 Task: Check the Life & Style blogs.
Action: Mouse moved to (938, 158)
Screenshot: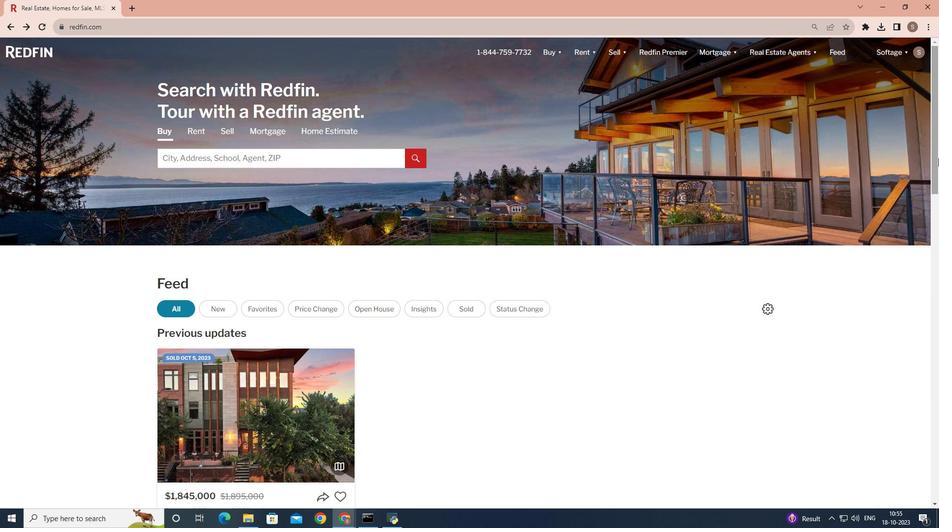 
Action: Mouse pressed left at (938, 158)
Screenshot: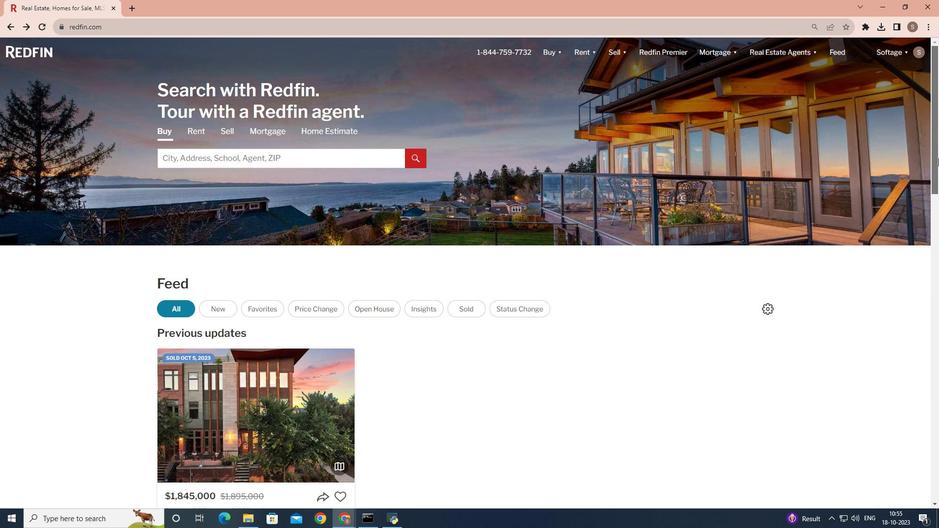 
Action: Mouse moved to (258, 418)
Screenshot: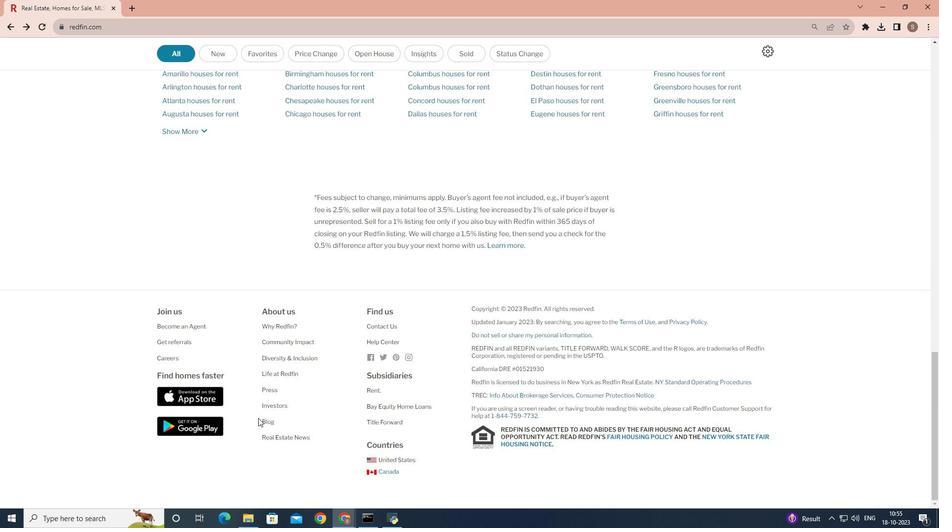 
Action: Mouse pressed left at (258, 418)
Screenshot: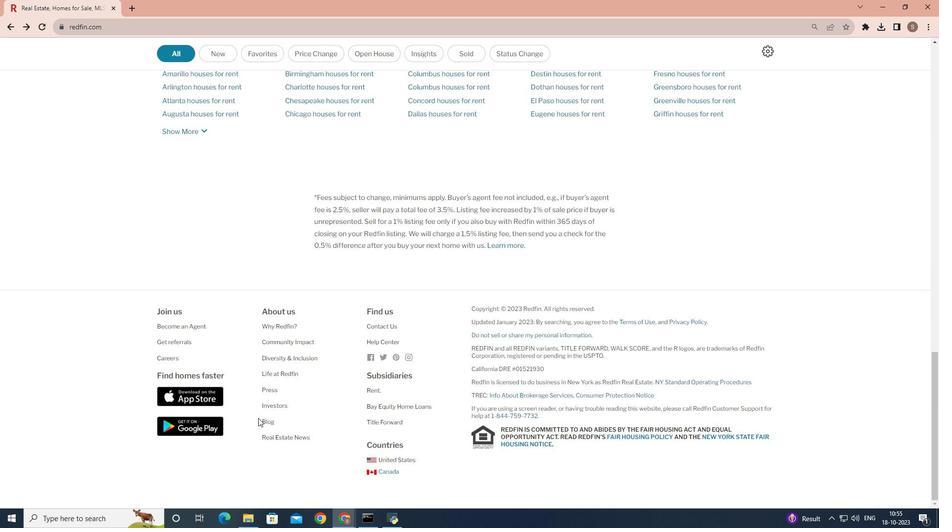 
Action: Mouse moved to (270, 419)
Screenshot: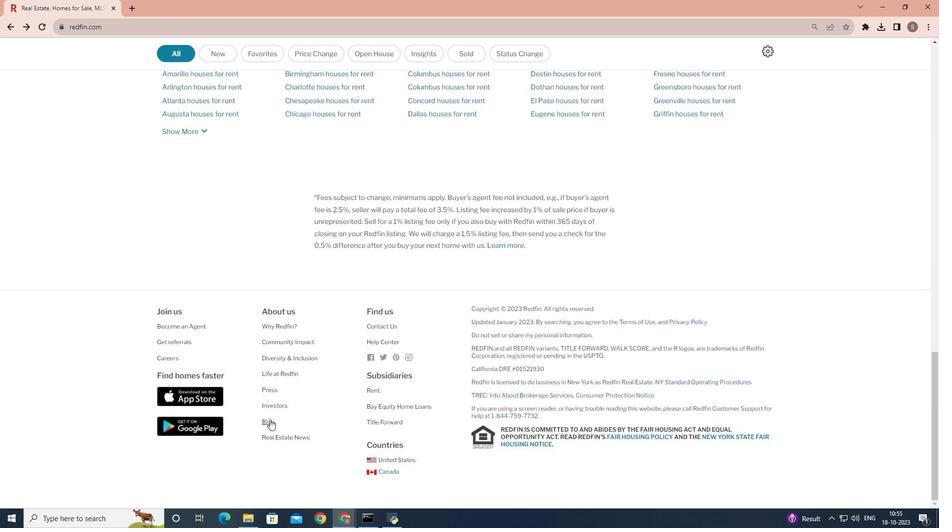 
Action: Mouse pressed left at (270, 419)
Screenshot: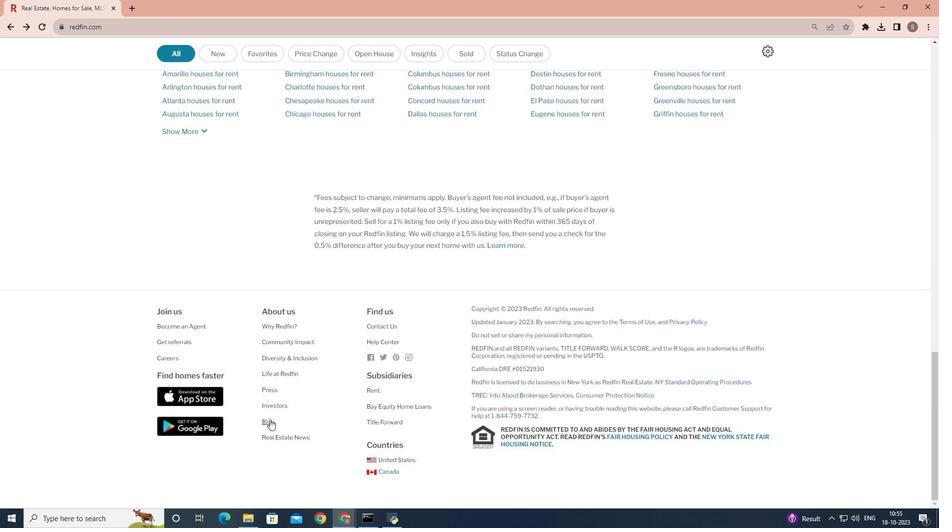 
Action: Mouse moved to (349, 108)
Screenshot: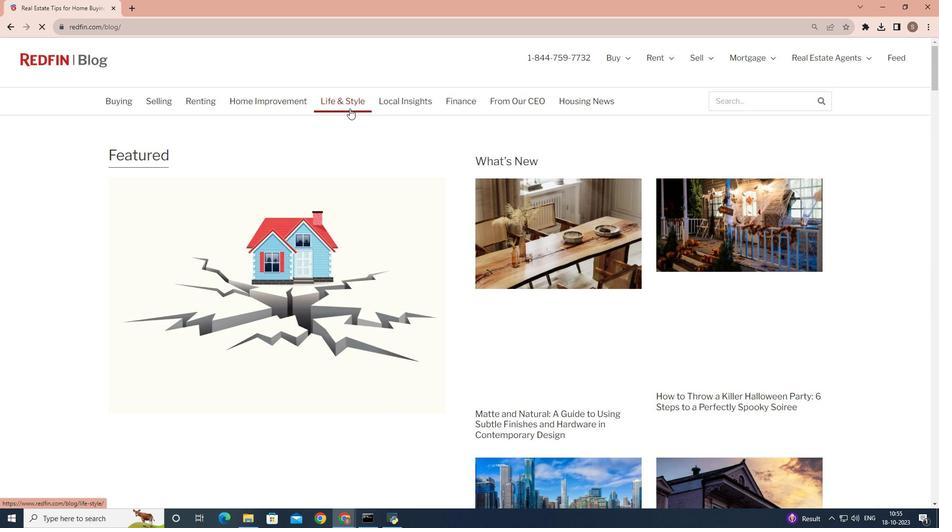 
Action: Mouse pressed left at (349, 108)
Screenshot: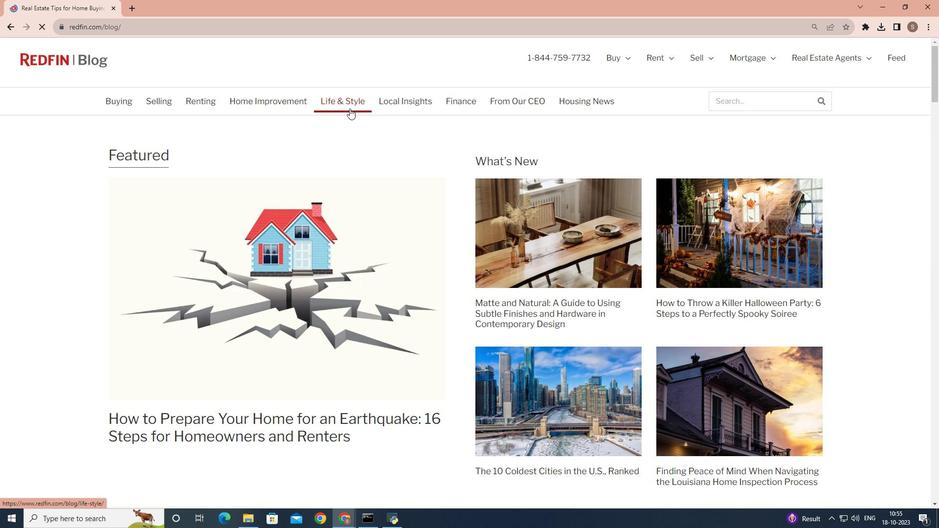 
